 Task: Set "Default tune setting used" for "H.264/MPEG-4 Part 10/AVC encoder (x264 10-bit)" to stillimage.
Action: Mouse moved to (96, 13)
Screenshot: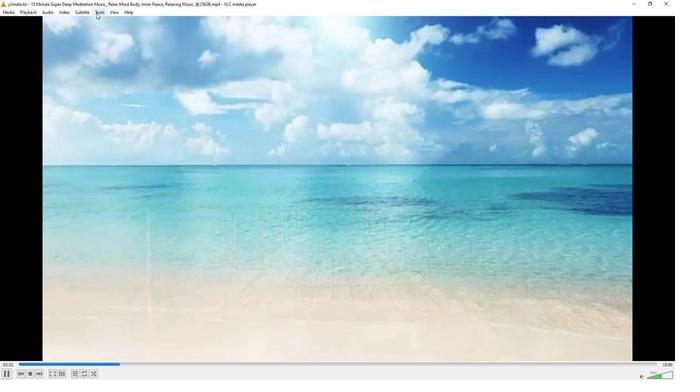 
Action: Mouse pressed left at (96, 13)
Screenshot: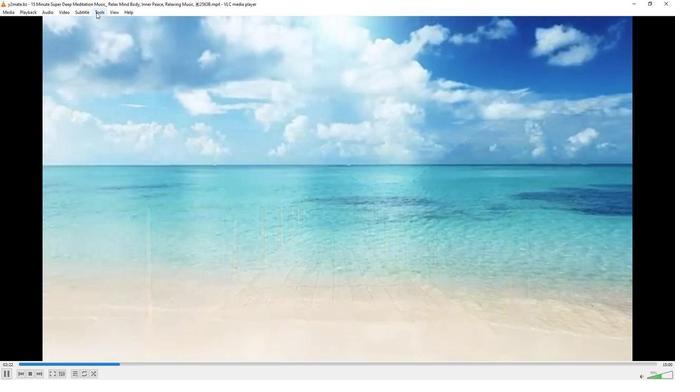 
Action: Mouse moved to (116, 98)
Screenshot: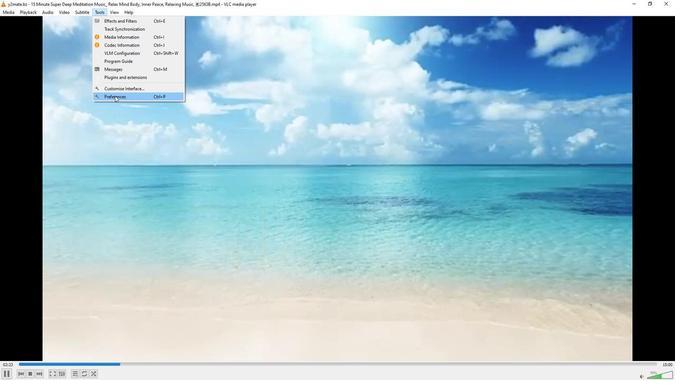 
Action: Mouse pressed left at (116, 98)
Screenshot: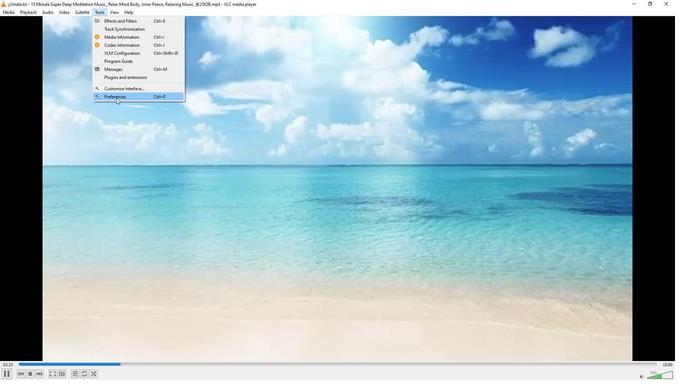 
Action: Mouse moved to (222, 309)
Screenshot: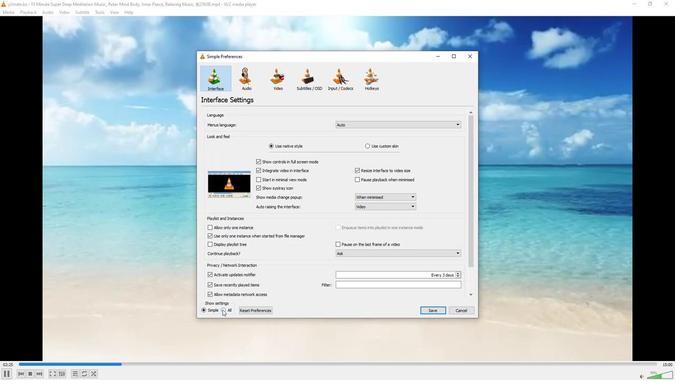 
Action: Mouse pressed left at (222, 309)
Screenshot: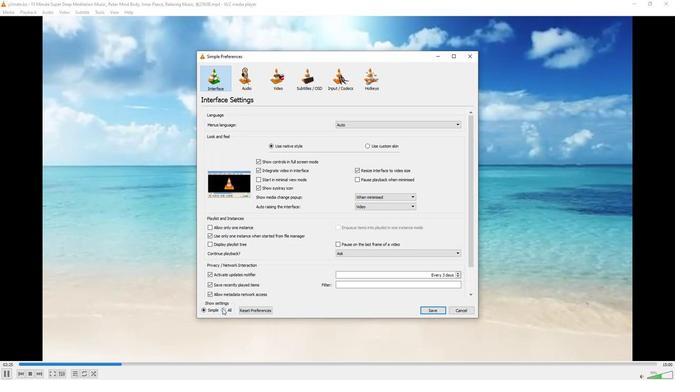 
Action: Mouse moved to (211, 239)
Screenshot: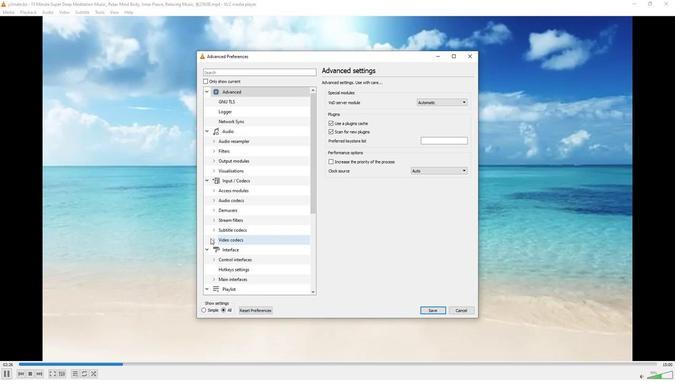 
Action: Mouse pressed left at (211, 239)
Screenshot: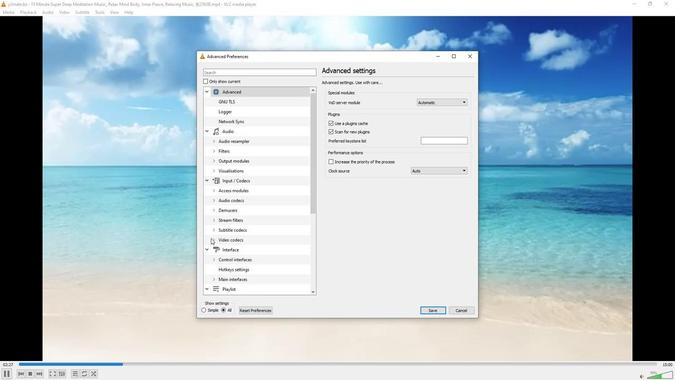 
Action: Mouse moved to (229, 267)
Screenshot: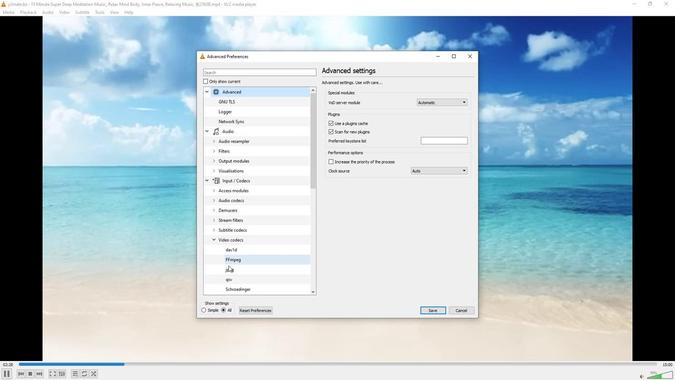 
Action: Mouse scrolled (229, 267) with delta (0, 0)
Screenshot: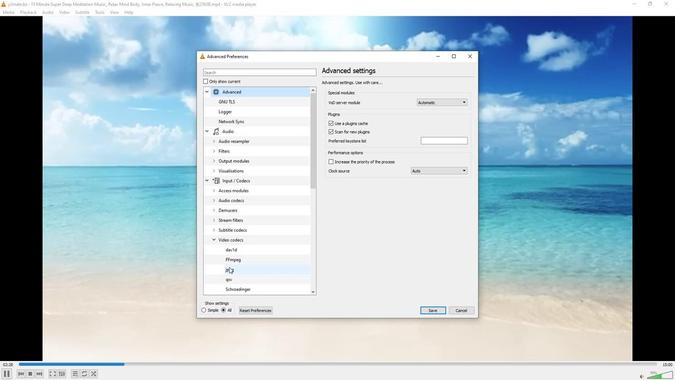
Action: Mouse scrolled (229, 267) with delta (0, 0)
Screenshot: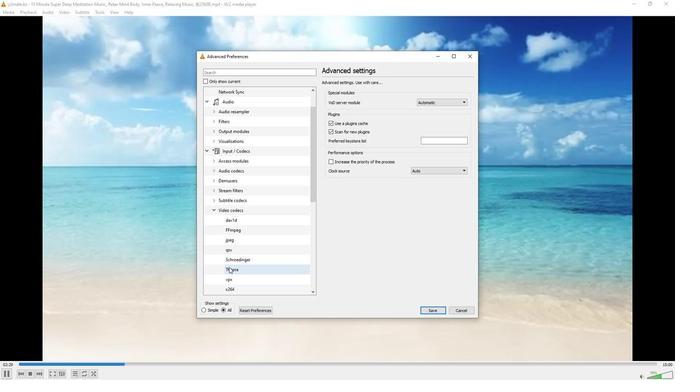 
Action: Mouse moved to (231, 269)
Screenshot: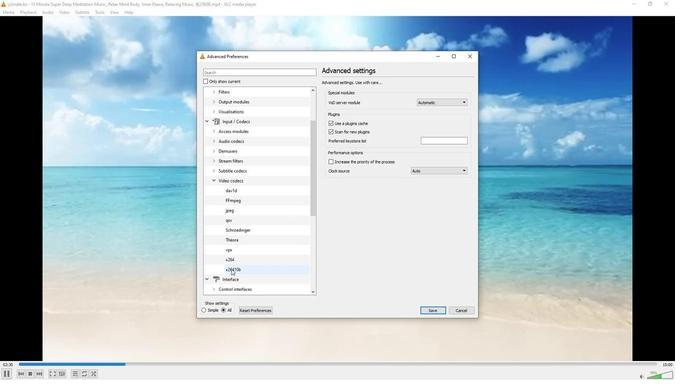 
Action: Mouse pressed left at (231, 269)
Screenshot: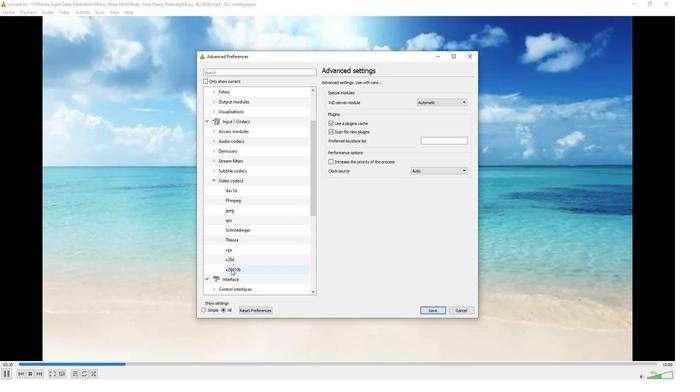 
Action: Mouse moved to (429, 256)
Screenshot: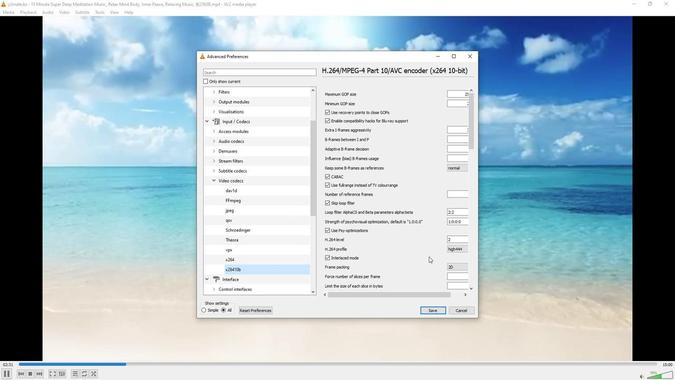 
Action: Mouse scrolled (429, 256) with delta (0, 0)
Screenshot: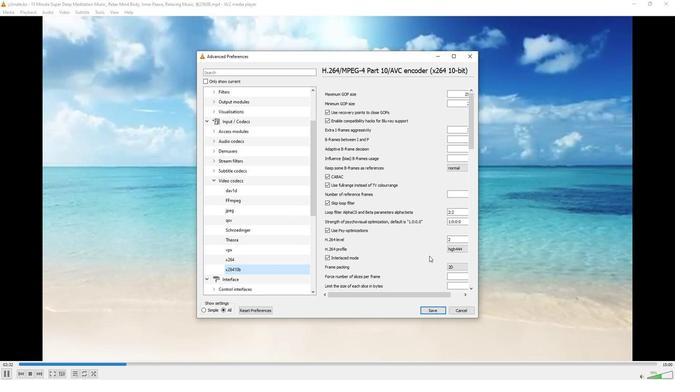
Action: Mouse scrolled (429, 256) with delta (0, 0)
Screenshot: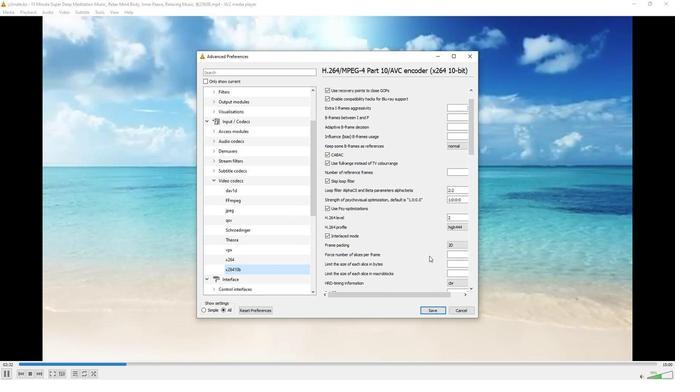 
Action: Mouse scrolled (429, 256) with delta (0, 0)
Screenshot: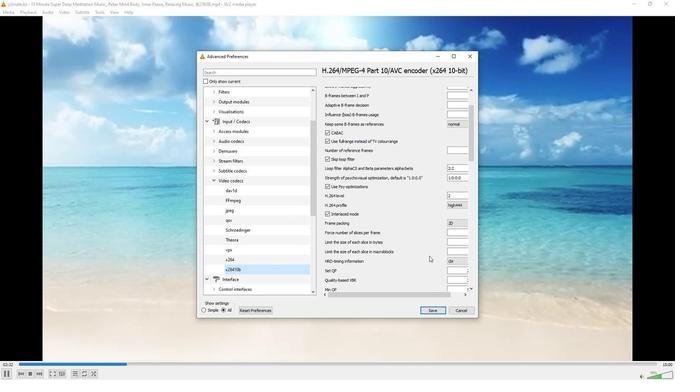 
Action: Mouse moved to (429, 256)
Screenshot: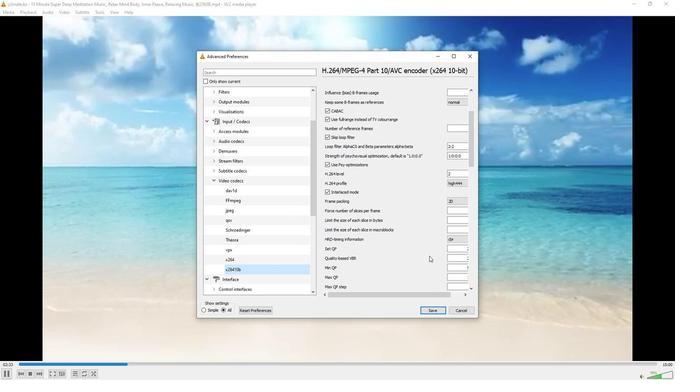 
Action: Mouse scrolled (429, 256) with delta (0, 0)
Screenshot: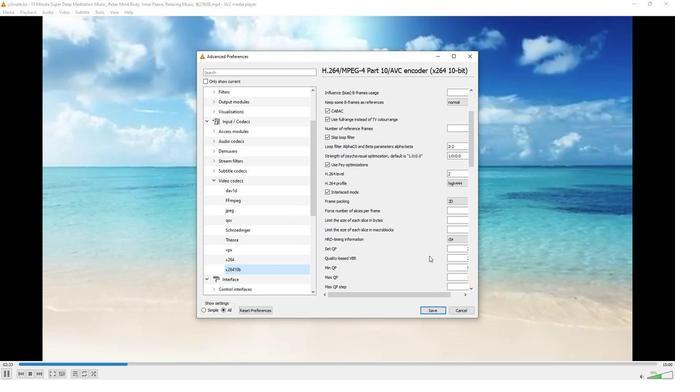 
Action: Mouse moved to (429, 256)
Screenshot: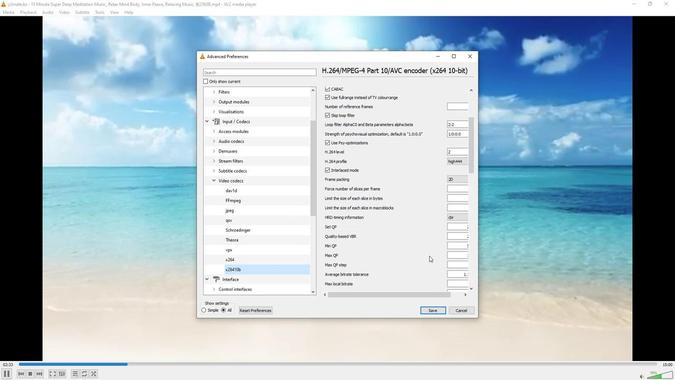 
Action: Mouse scrolled (429, 256) with delta (0, 0)
Screenshot: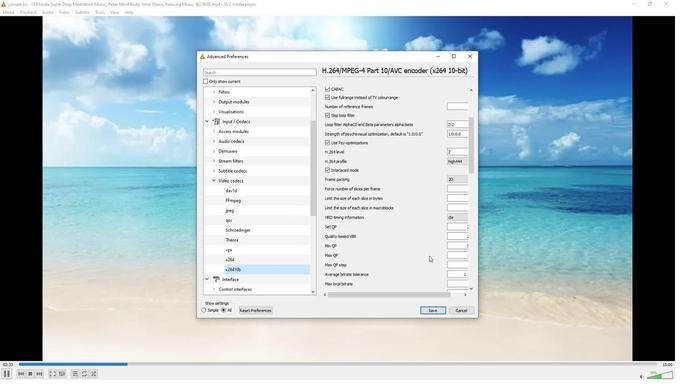
Action: Mouse scrolled (429, 256) with delta (0, 0)
Screenshot: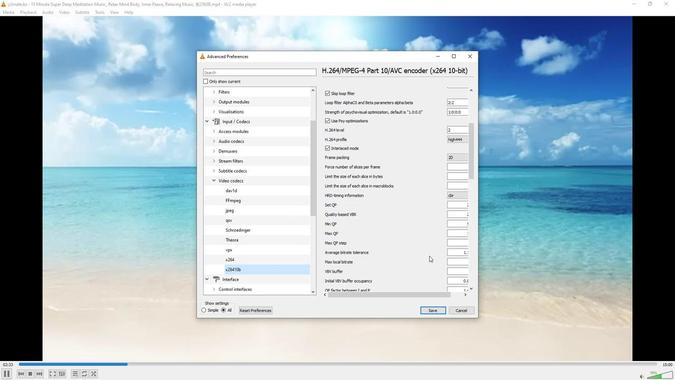 
Action: Mouse scrolled (429, 256) with delta (0, 0)
Screenshot: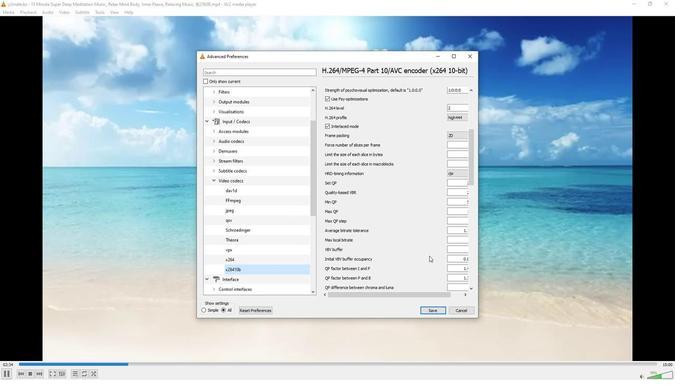 
Action: Mouse scrolled (429, 256) with delta (0, 0)
Screenshot: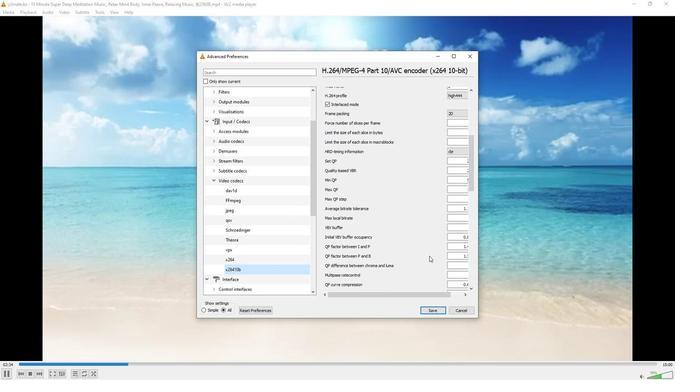
Action: Mouse scrolled (429, 256) with delta (0, 0)
Screenshot: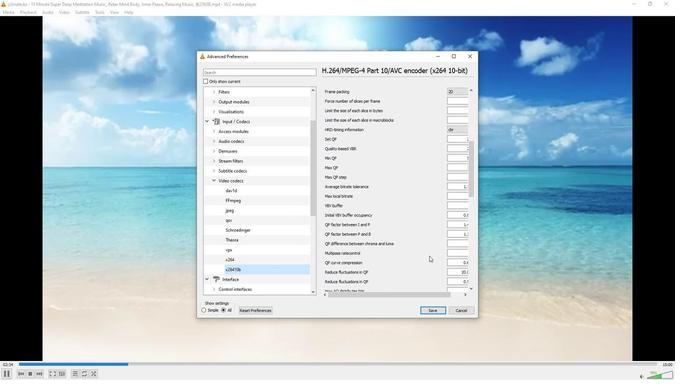
Action: Mouse scrolled (429, 256) with delta (0, 0)
Screenshot: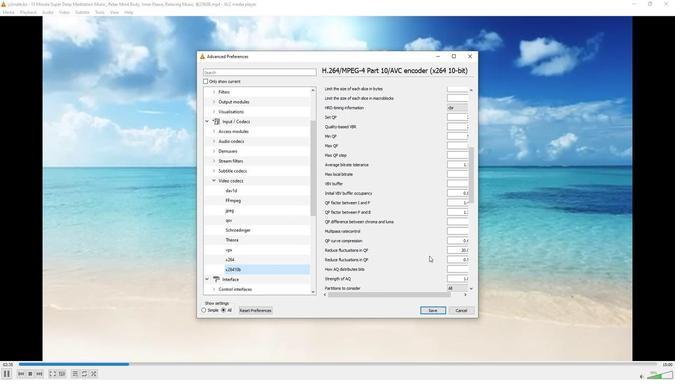 
Action: Mouse moved to (429, 256)
Screenshot: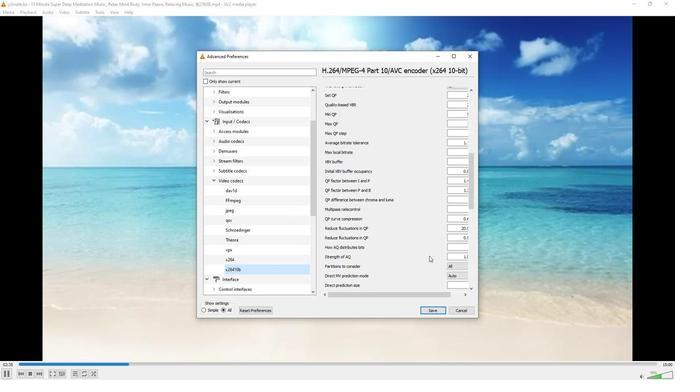 
Action: Mouse scrolled (429, 256) with delta (0, 0)
Screenshot: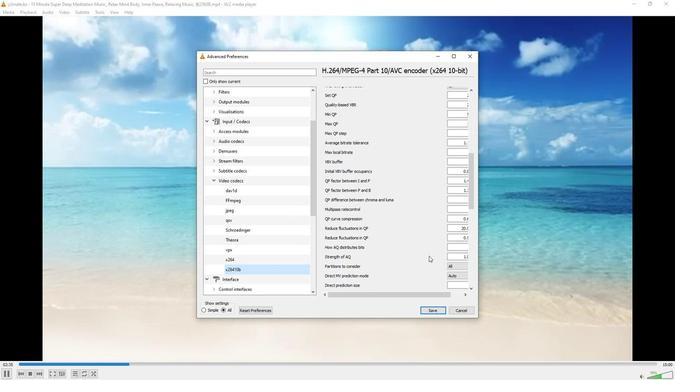 
Action: Mouse scrolled (429, 256) with delta (0, 0)
Screenshot: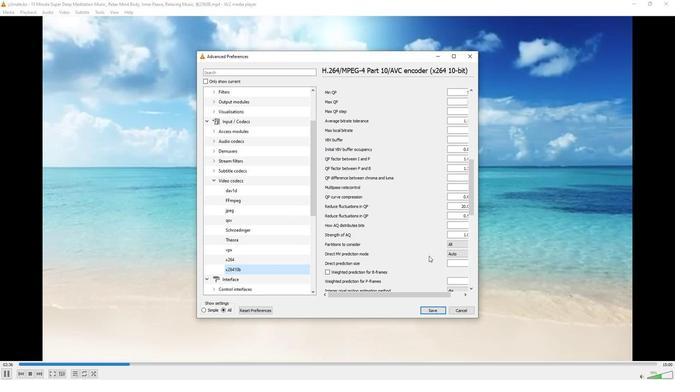 
Action: Mouse scrolled (429, 256) with delta (0, 0)
Screenshot: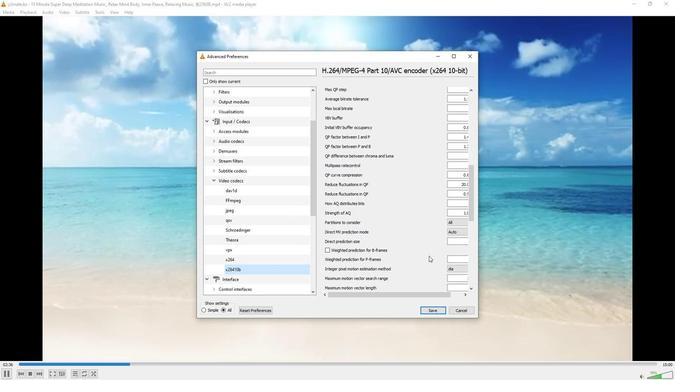 
Action: Mouse scrolled (429, 256) with delta (0, 0)
Screenshot: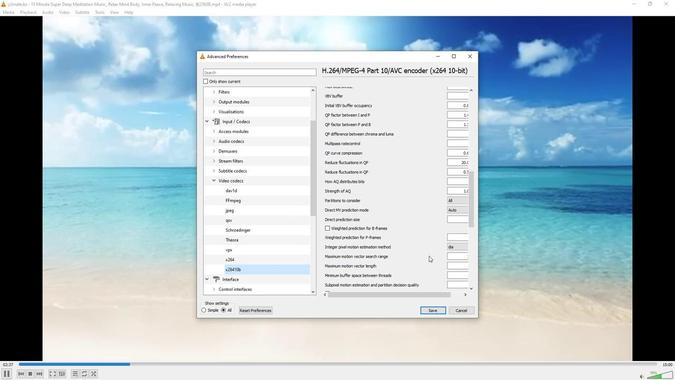 
Action: Mouse scrolled (429, 256) with delta (0, 0)
Screenshot: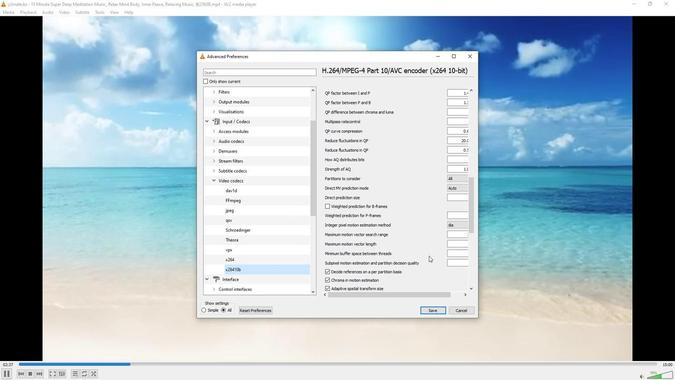 
Action: Mouse scrolled (429, 256) with delta (0, 0)
Screenshot: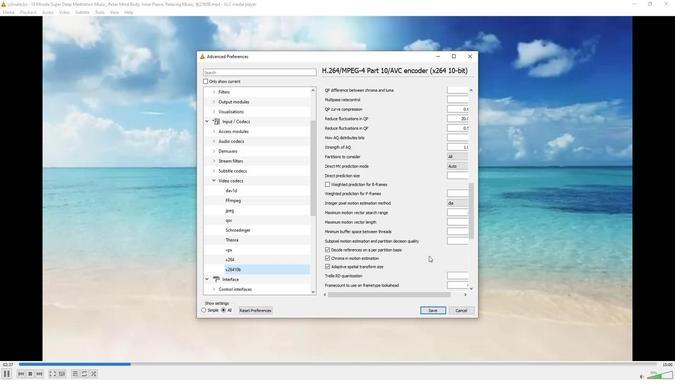 
Action: Mouse scrolled (429, 256) with delta (0, 0)
Screenshot: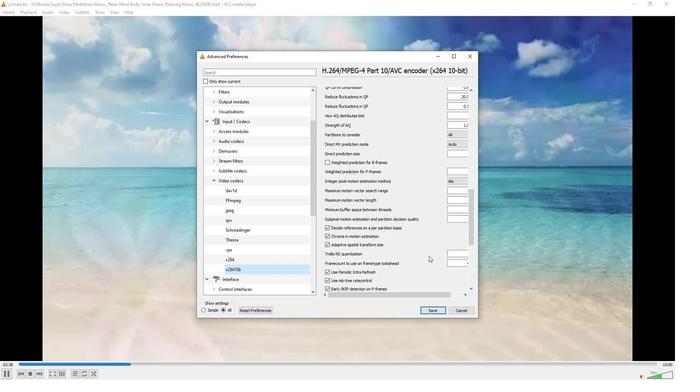 
Action: Mouse scrolled (429, 256) with delta (0, 0)
Screenshot: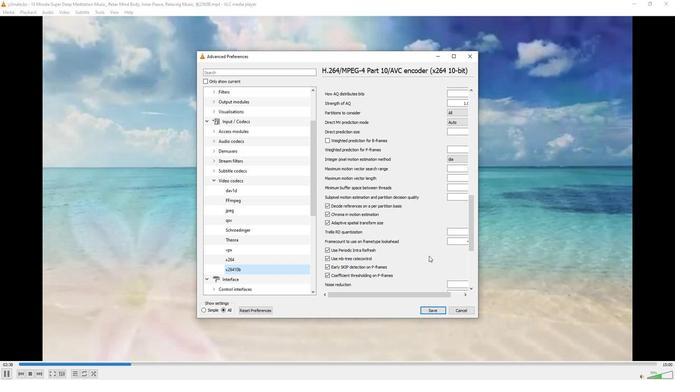 
Action: Mouse scrolled (429, 256) with delta (0, 0)
Screenshot: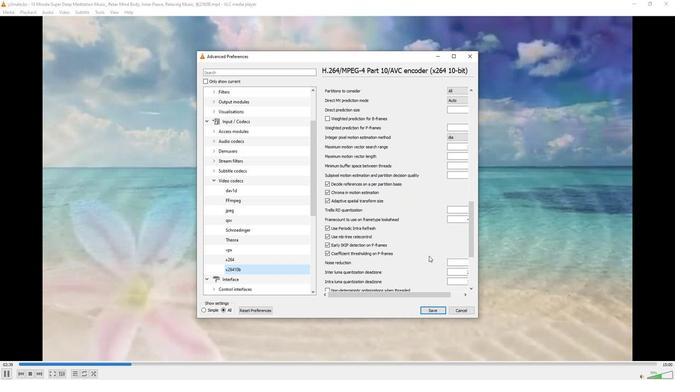 
Action: Mouse scrolled (429, 256) with delta (0, 0)
Screenshot: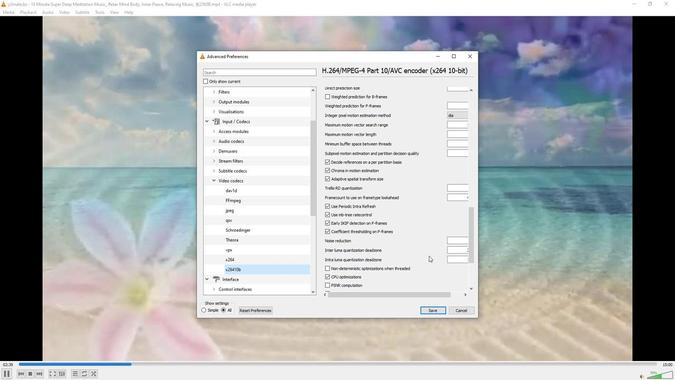 
Action: Mouse scrolled (429, 256) with delta (0, 0)
Screenshot: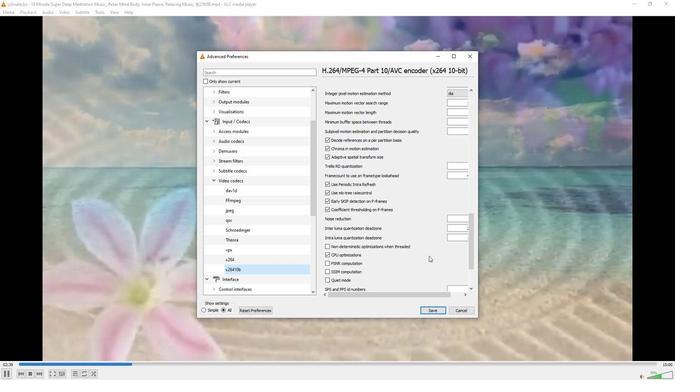 
Action: Mouse scrolled (429, 256) with delta (0, 0)
Screenshot: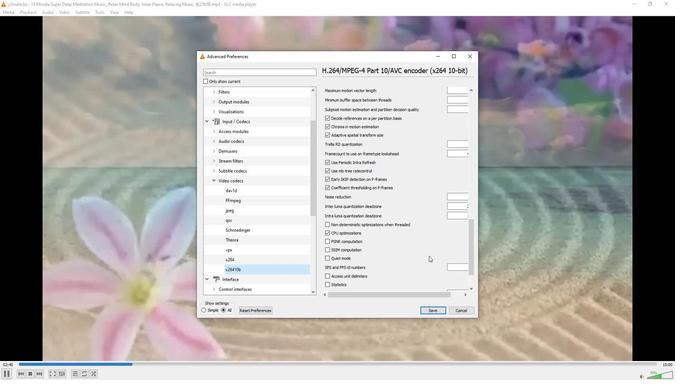 
Action: Mouse scrolled (429, 256) with delta (0, 0)
Screenshot: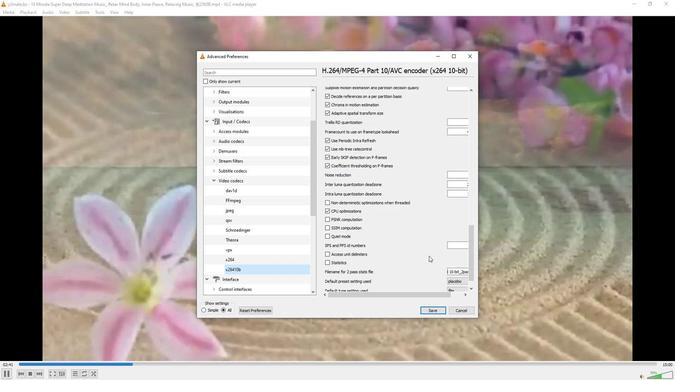 
Action: Mouse scrolled (429, 256) with delta (0, 0)
Screenshot: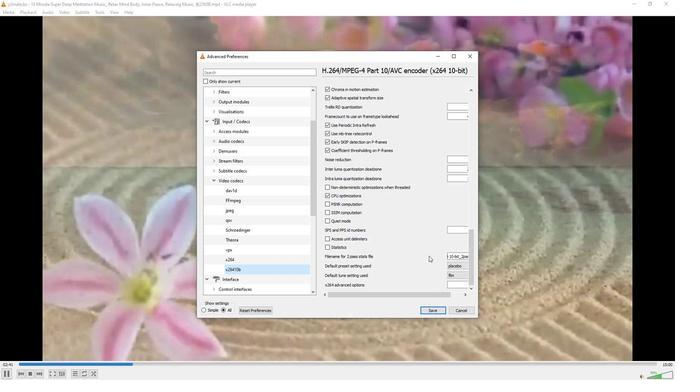 
Action: Mouse scrolled (429, 256) with delta (0, 0)
Screenshot: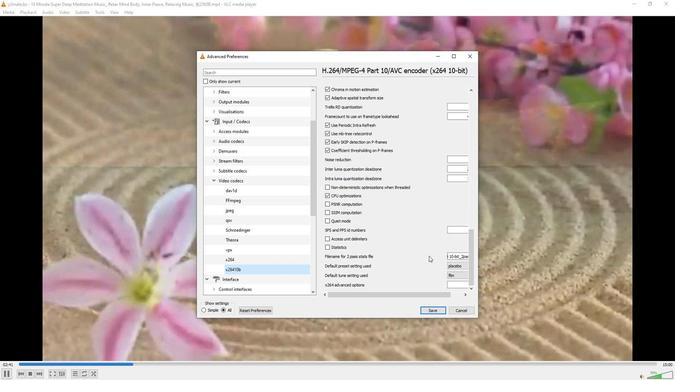 
Action: Mouse moved to (455, 273)
Screenshot: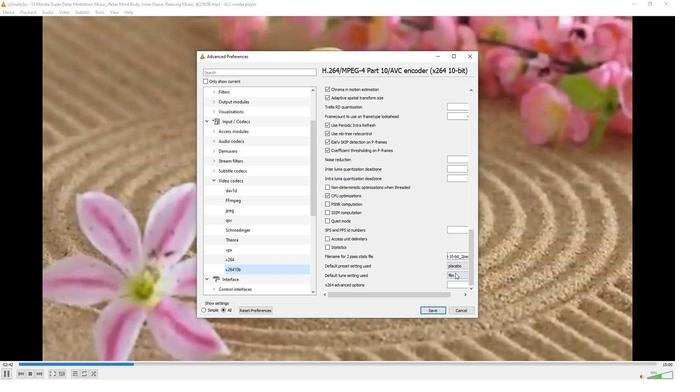 
Action: Mouse pressed left at (455, 273)
Screenshot: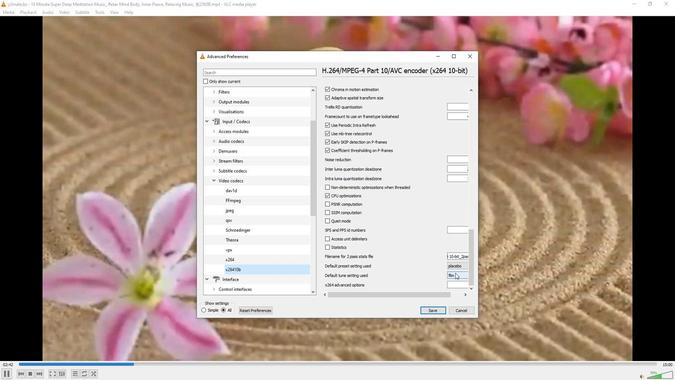 
Action: Mouse moved to (456, 295)
Screenshot: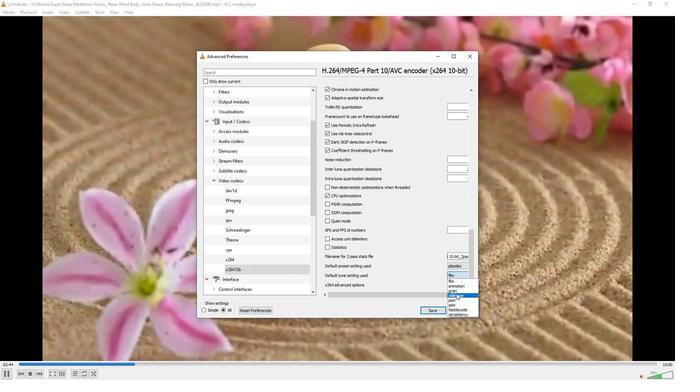 
Action: Mouse pressed left at (456, 295)
Screenshot: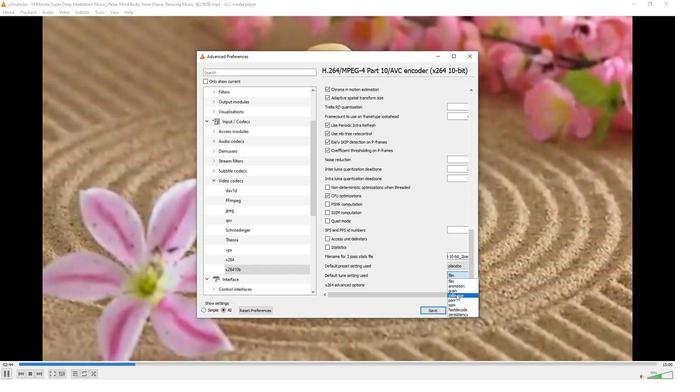 
